 Task: Look for organic products only.
Action: Mouse moved to (22, 93)
Screenshot: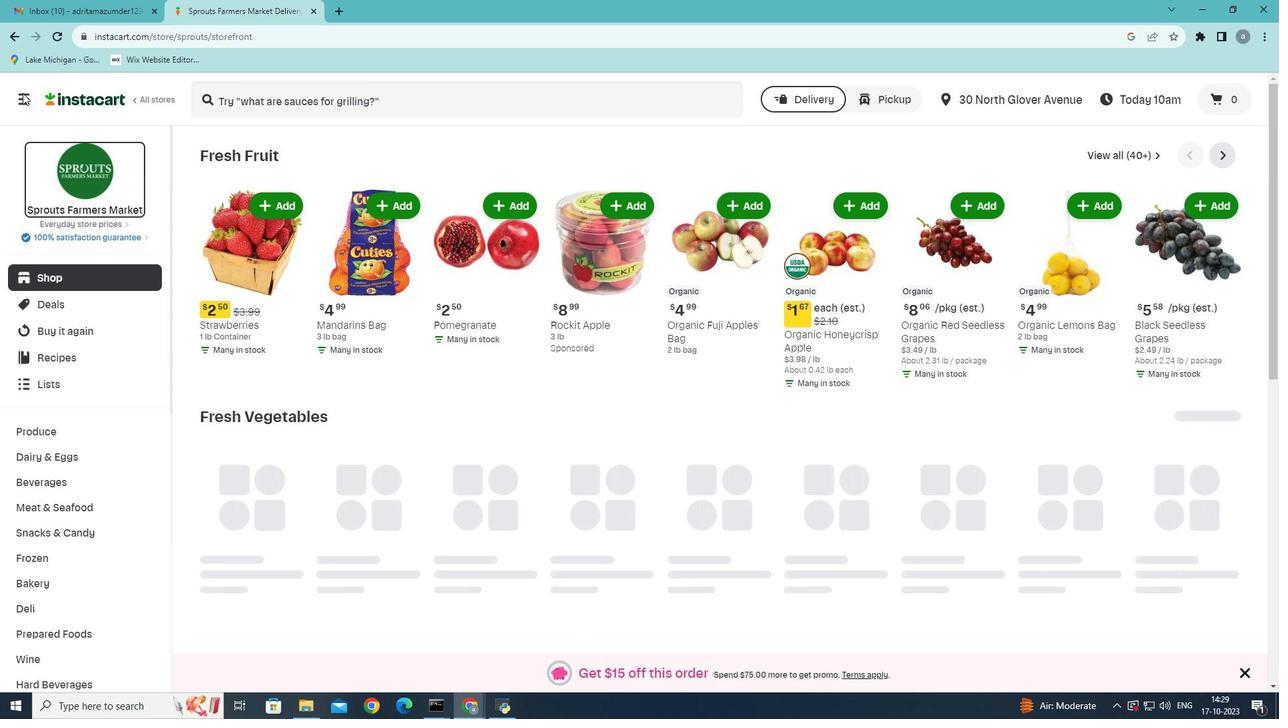 
Action: Mouse pressed left at (22, 93)
Screenshot: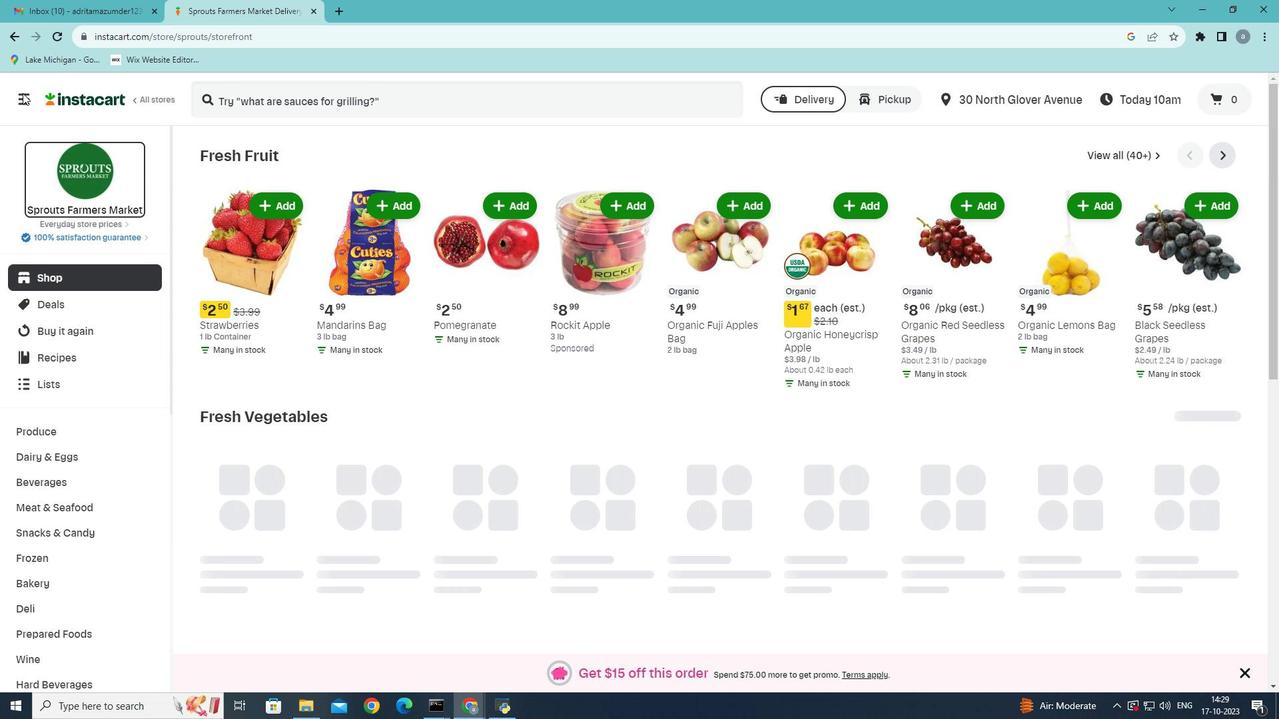 
Action: Mouse moved to (110, 391)
Screenshot: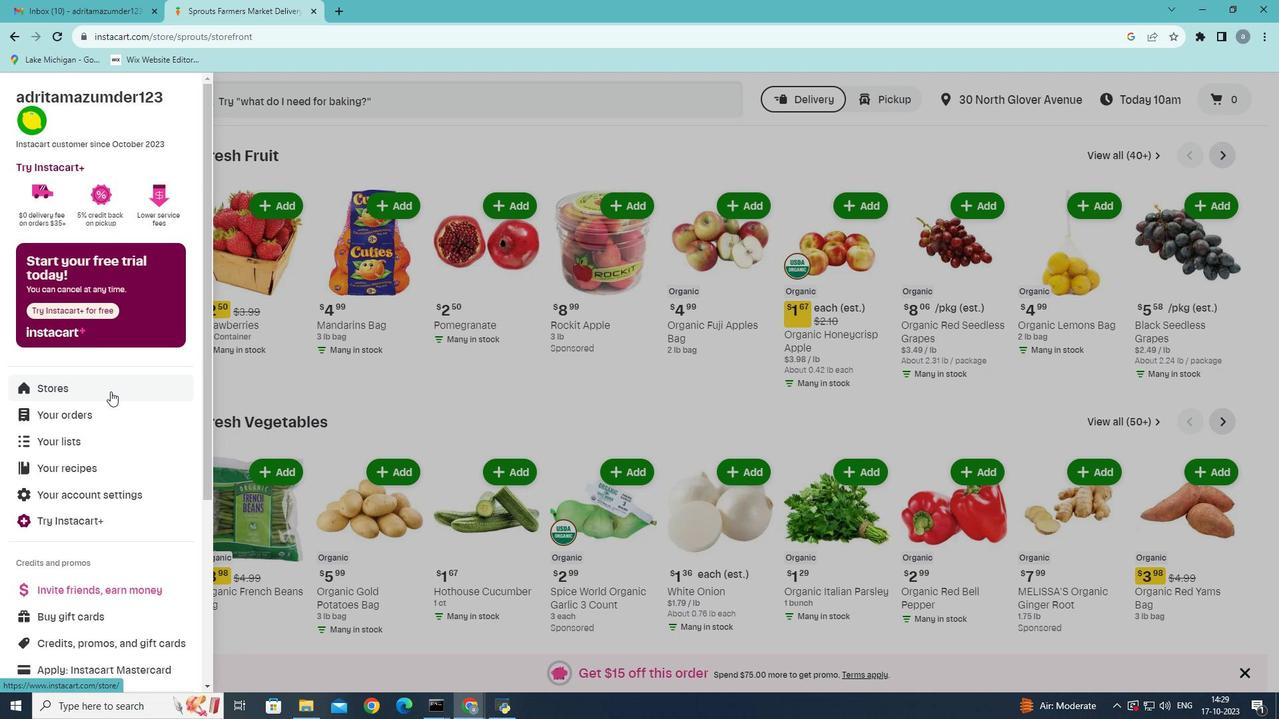 
Action: Mouse pressed left at (110, 391)
Screenshot: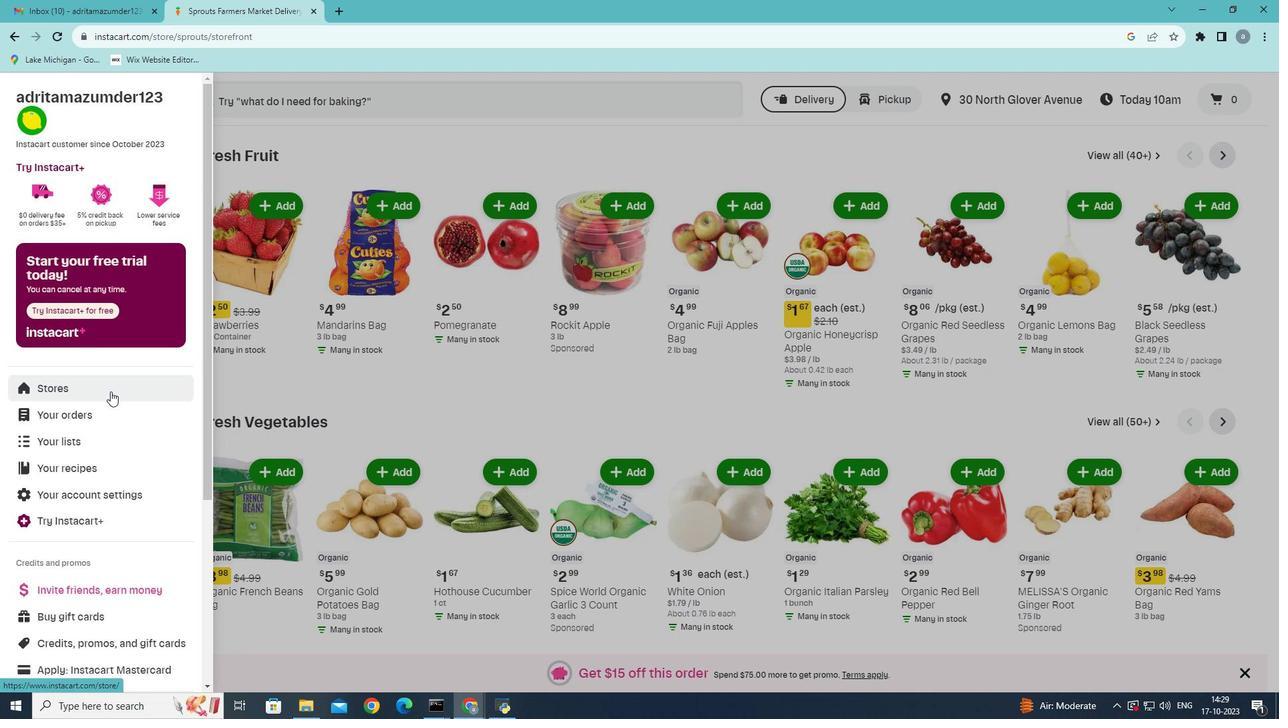 
Action: Mouse moved to (295, 151)
Screenshot: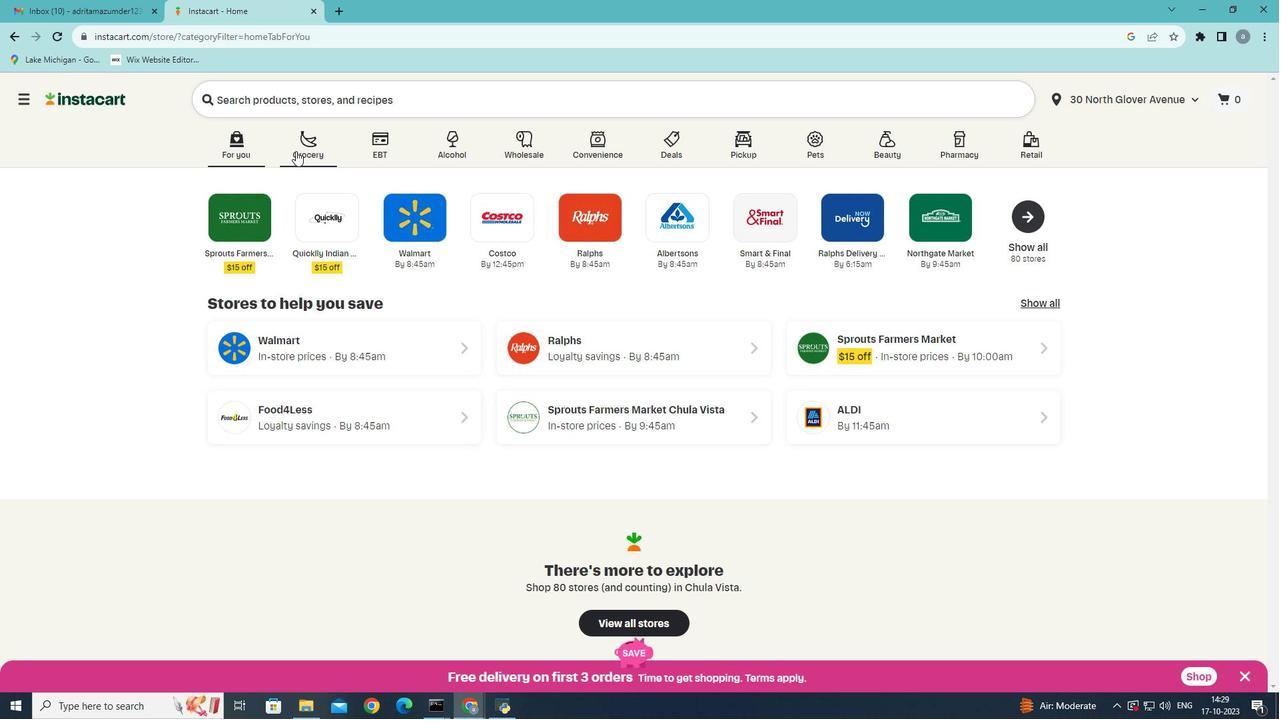 
Action: Mouse pressed left at (295, 151)
Screenshot: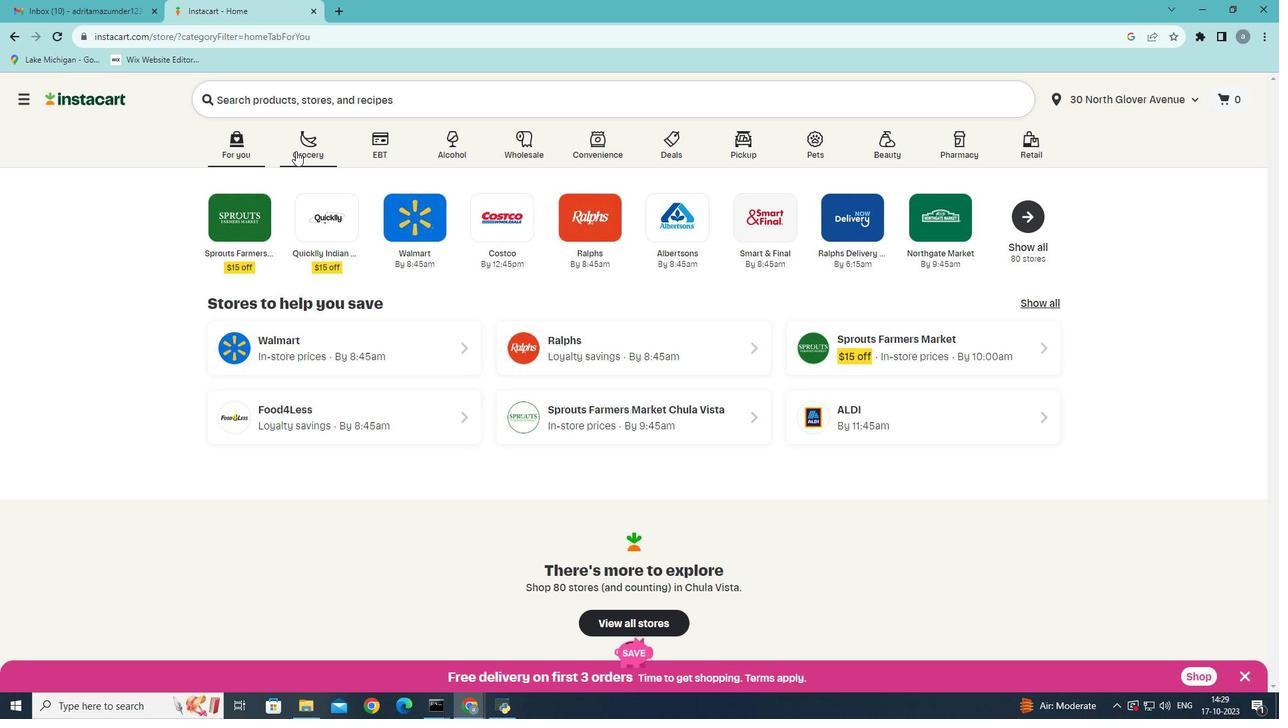 
Action: Mouse moved to (875, 316)
Screenshot: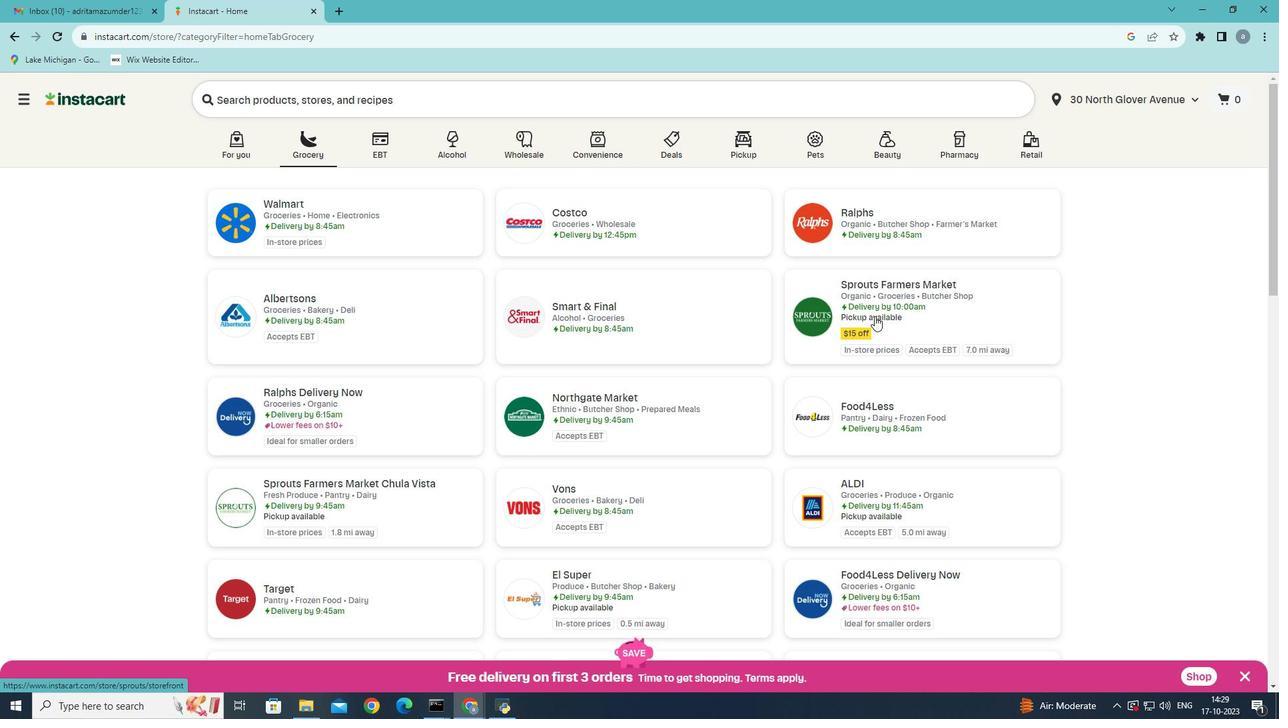 
Action: Mouse pressed left at (875, 316)
Screenshot: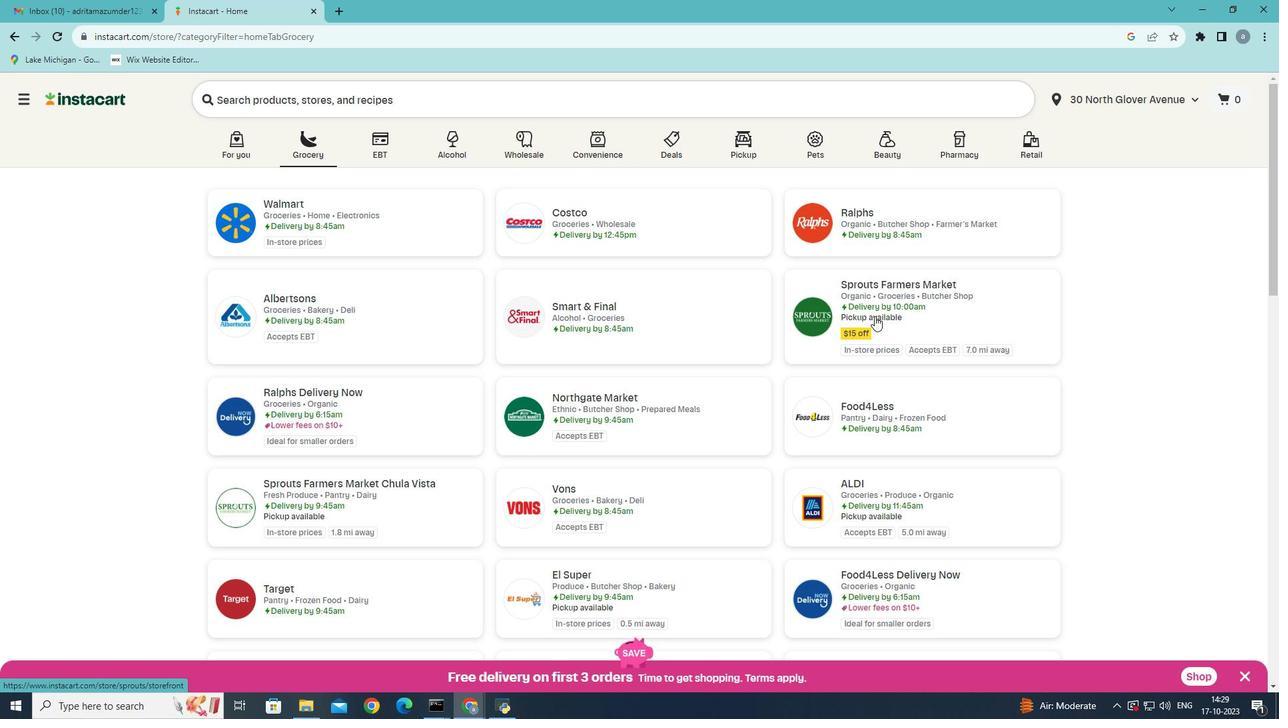 
Action: Mouse moved to (50, 500)
Screenshot: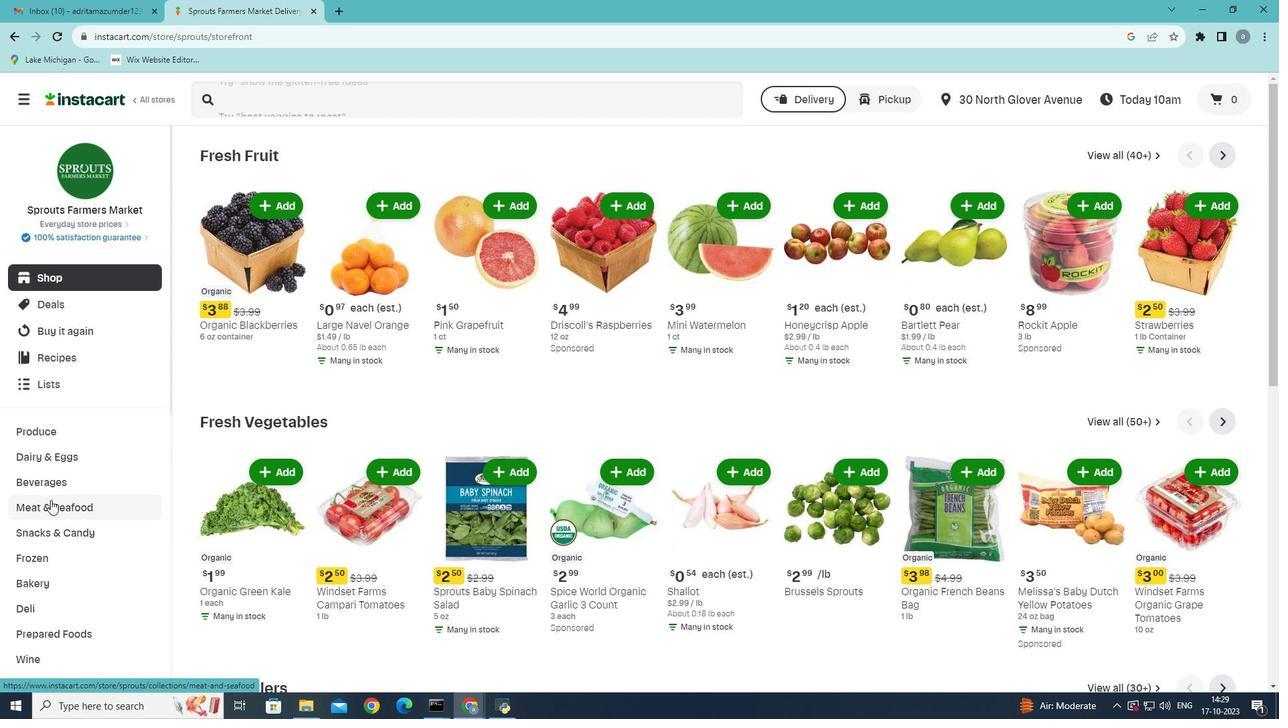 
Action: Mouse pressed left at (50, 500)
Screenshot: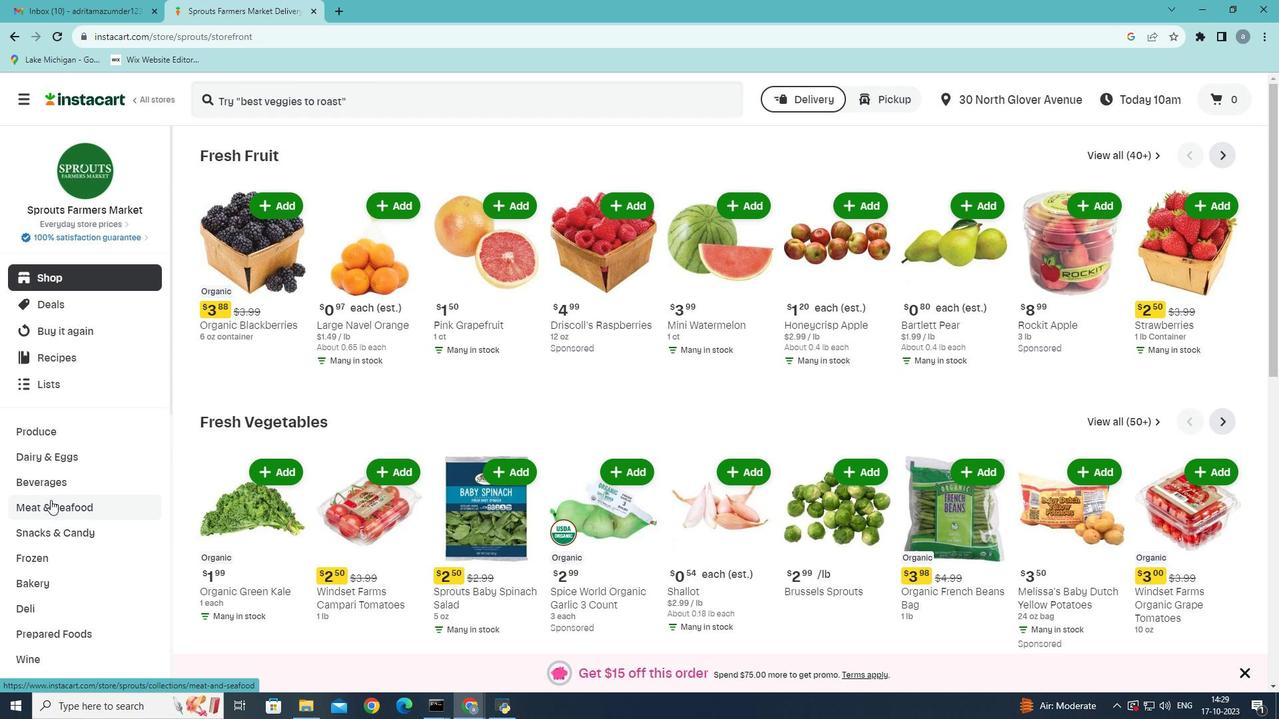 
Action: Mouse moved to (378, 183)
Screenshot: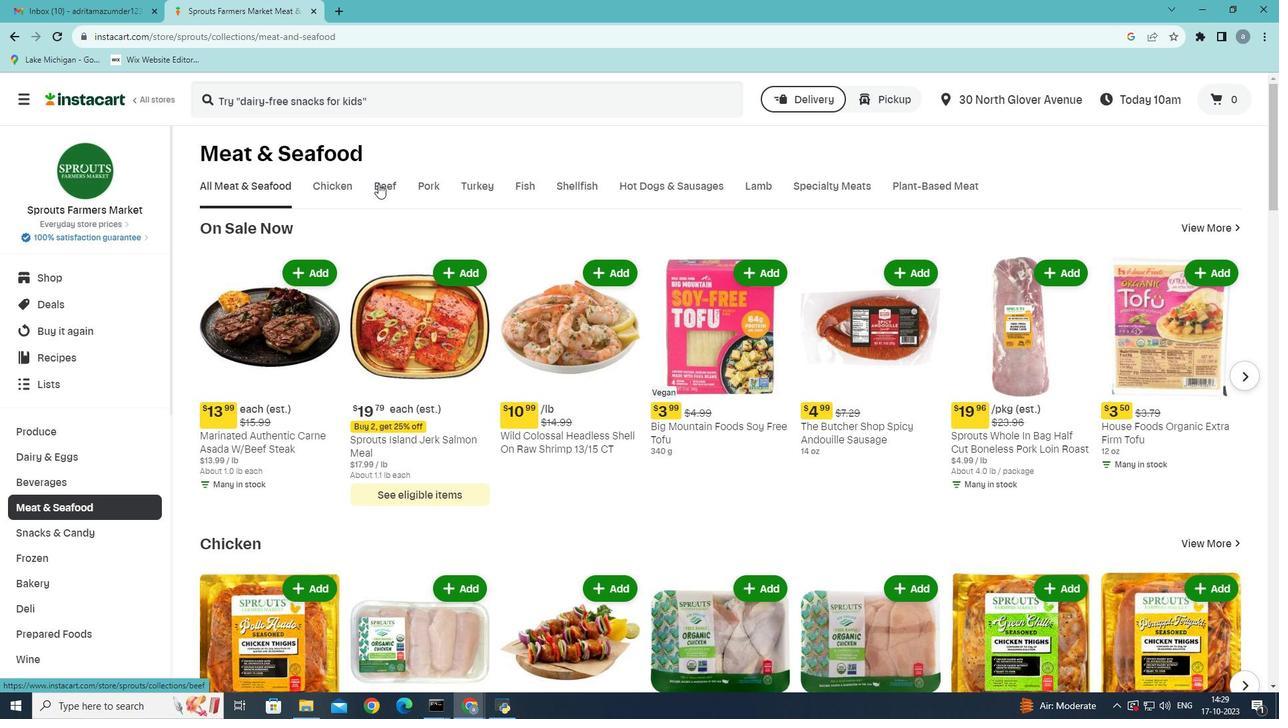 
Action: Mouse pressed left at (378, 183)
Screenshot: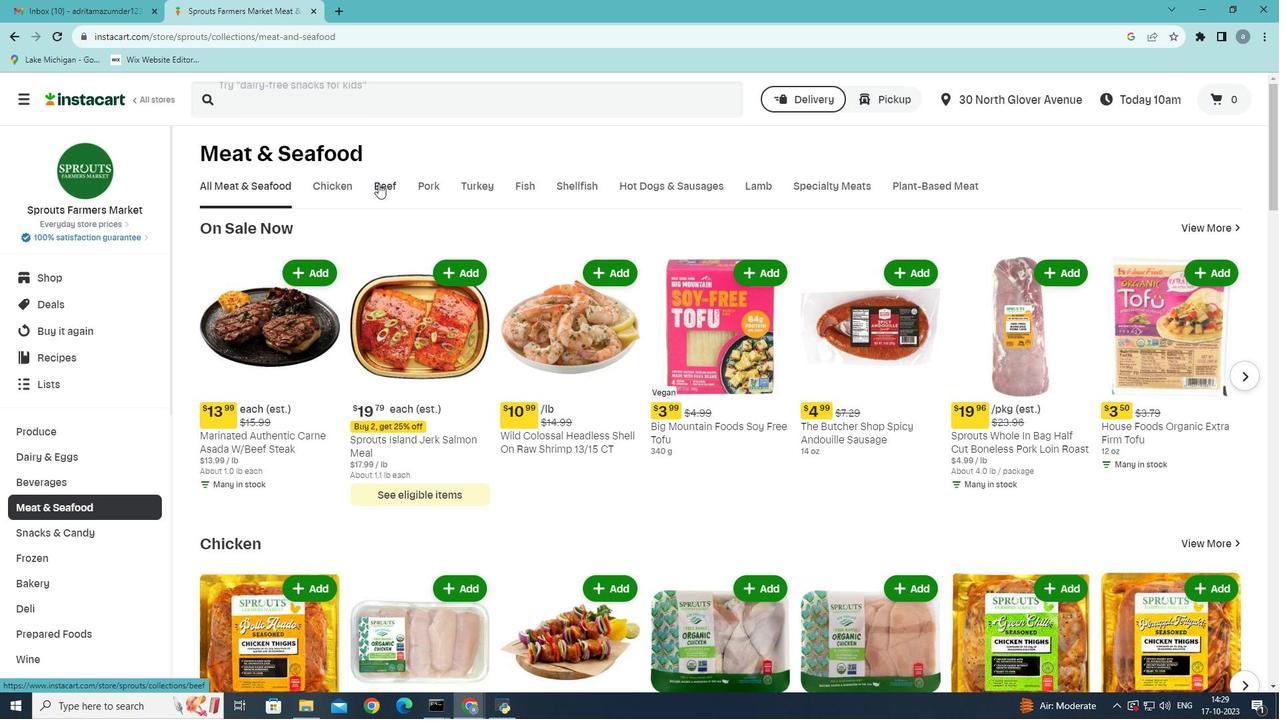 
Action: Mouse moved to (359, 249)
Screenshot: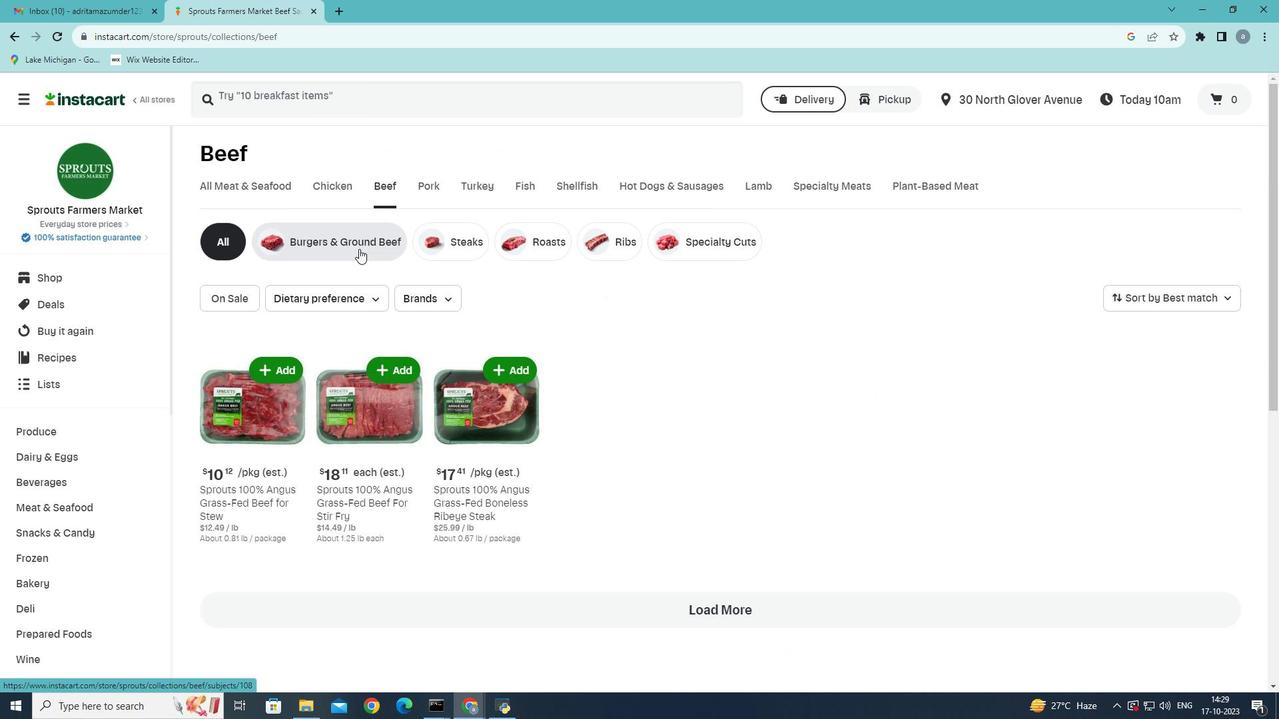 
Action: Mouse pressed left at (359, 249)
Screenshot: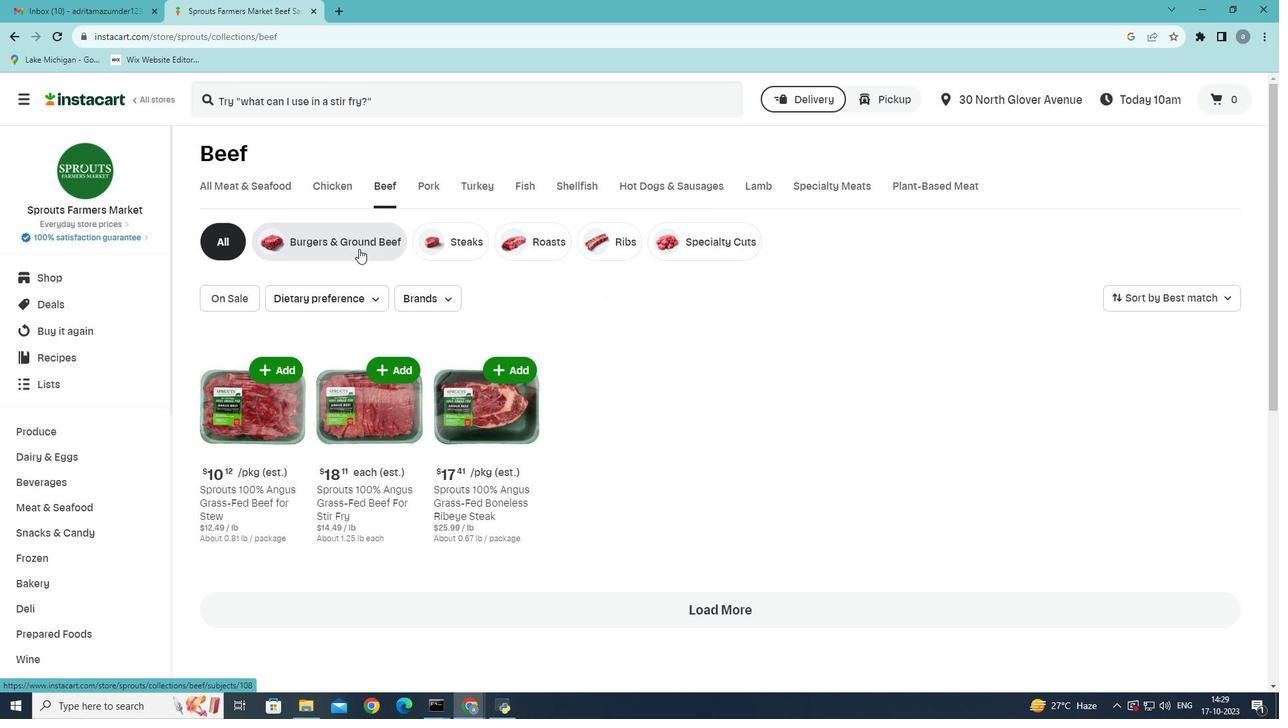 
Action: Mouse moved to (373, 301)
Screenshot: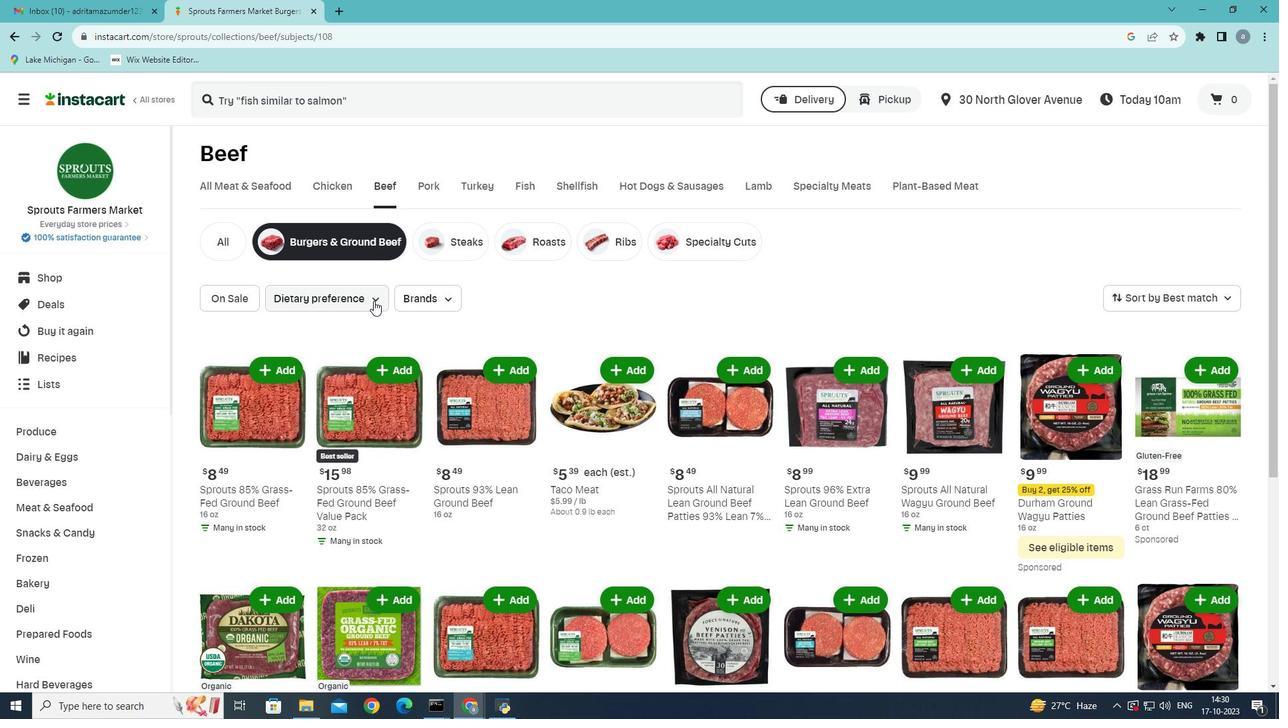 
Action: Mouse pressed left at (373, 301)
Screenshot: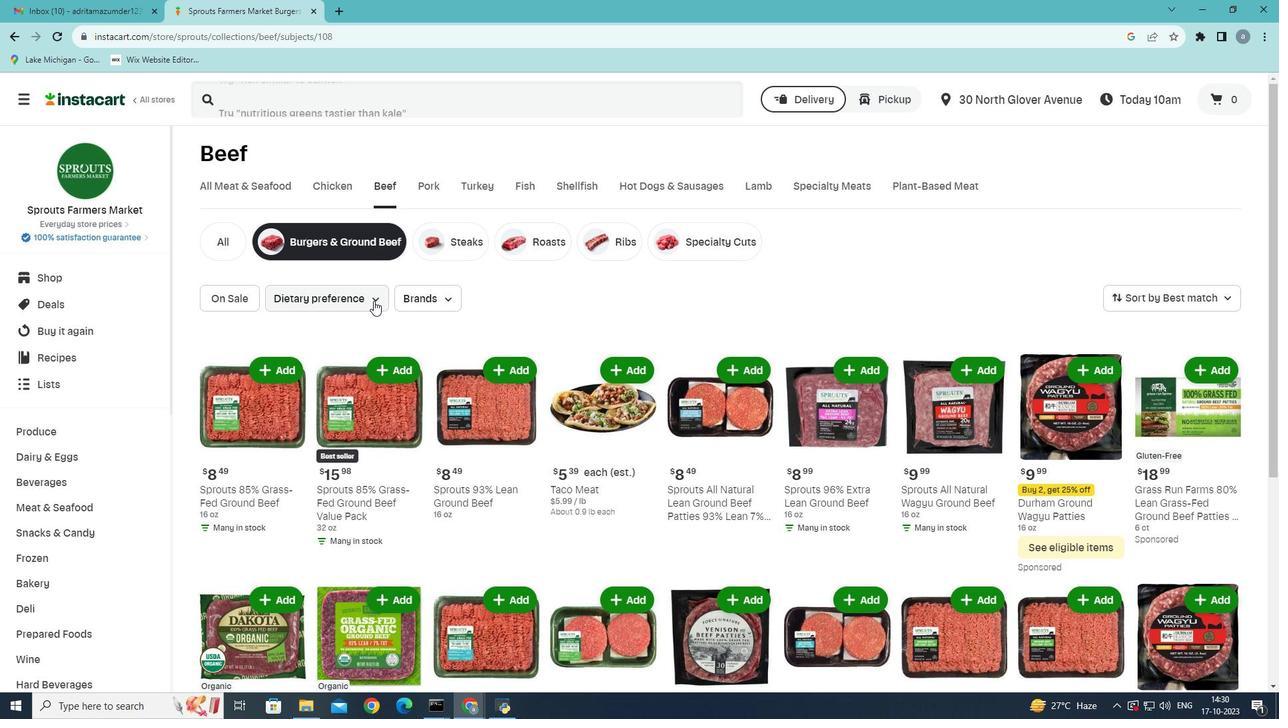 
Action: Mouse moved to (296, 372)
Screenshot: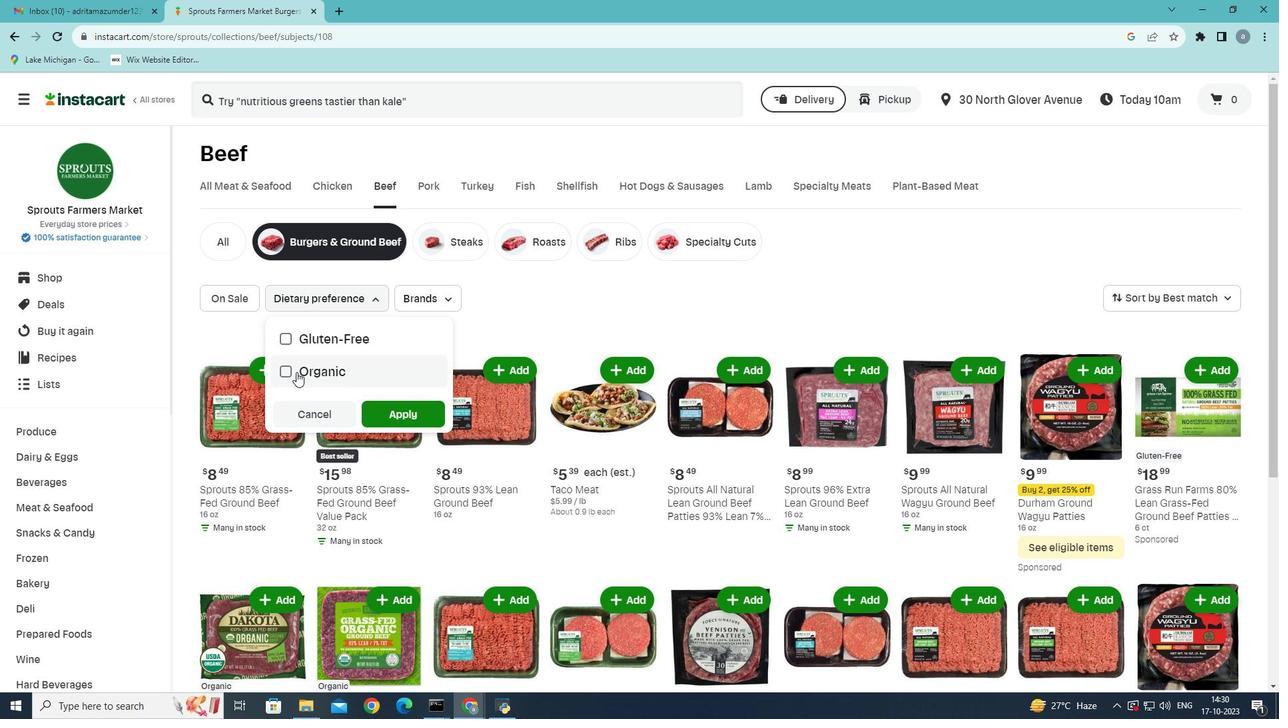 
Action: Mouse pressed left at (296, 372)
Screenshot: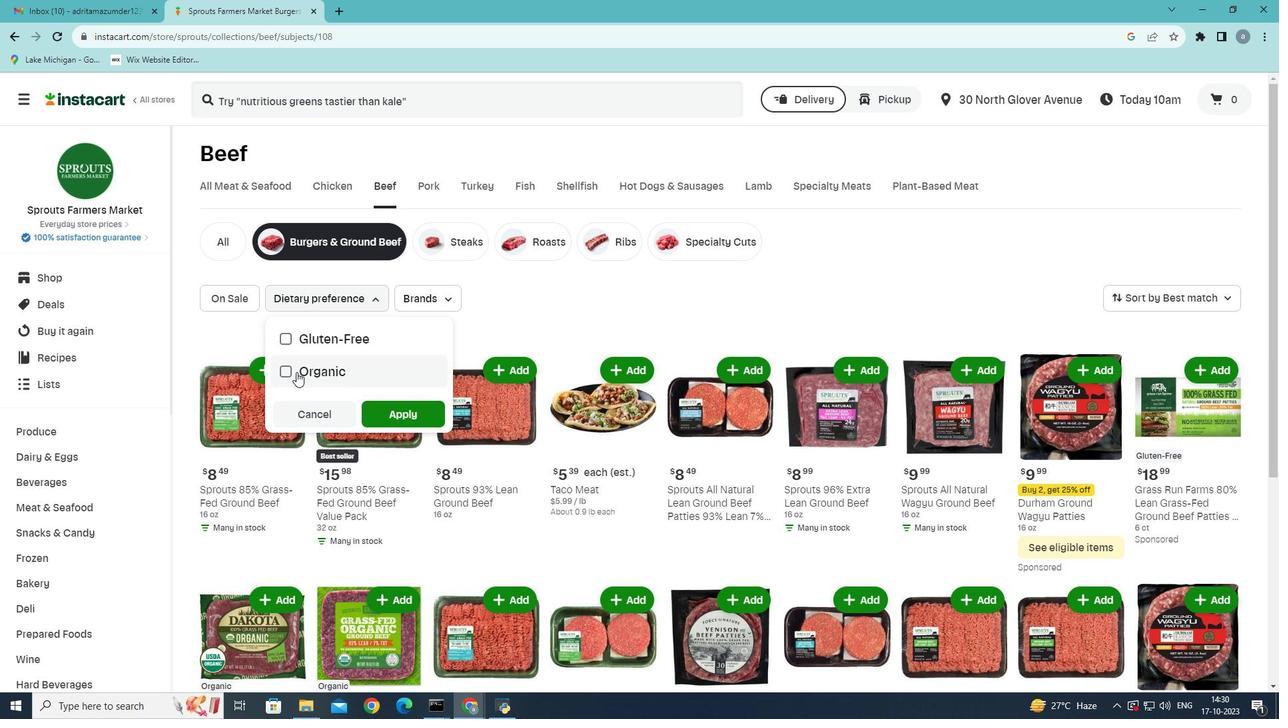 
Action: Mouse moved to (397, 413)
Screenshot: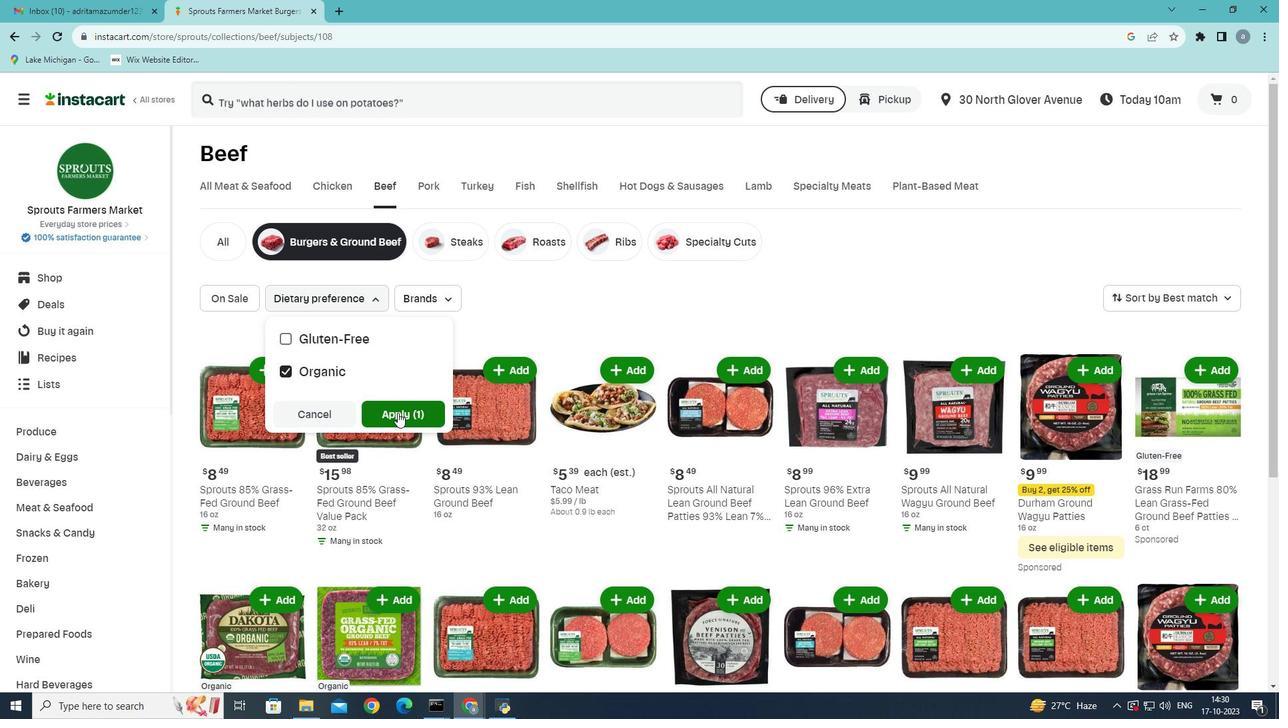 
Action: Mouse pressed left at (397, 413)
Screenshot: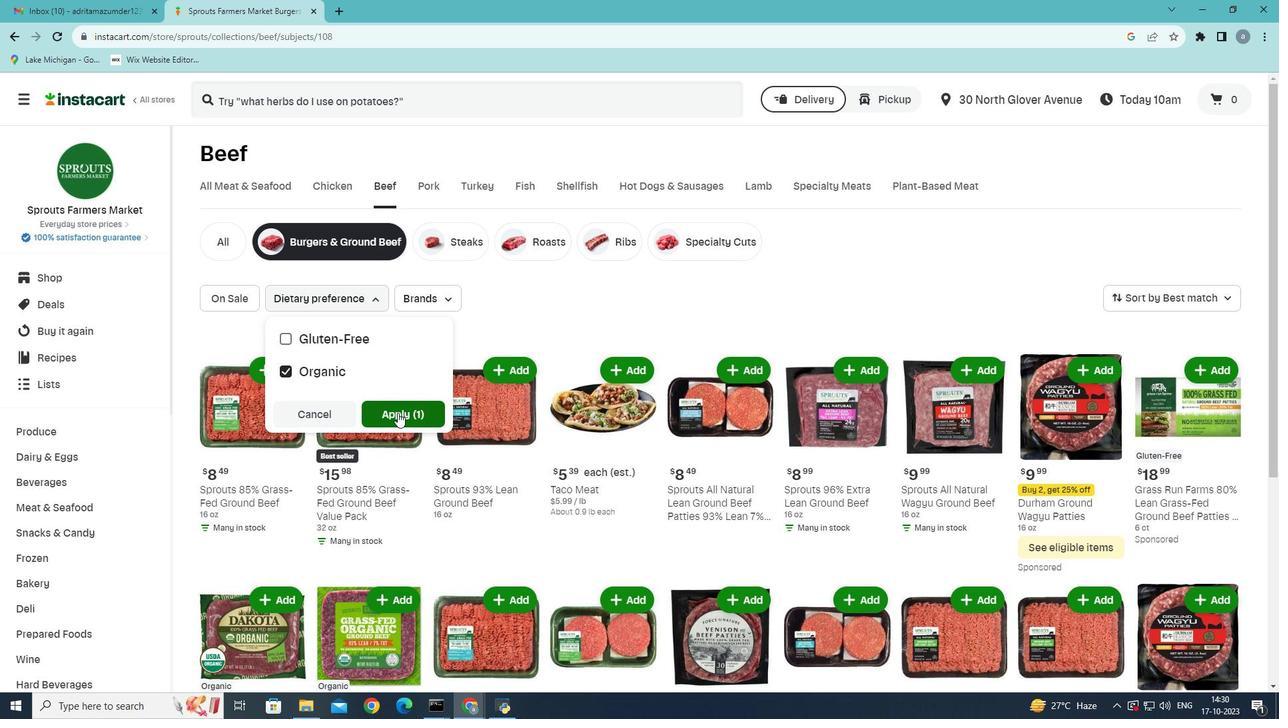 
Action: Mouse moved to (397, 409)
Screenshot: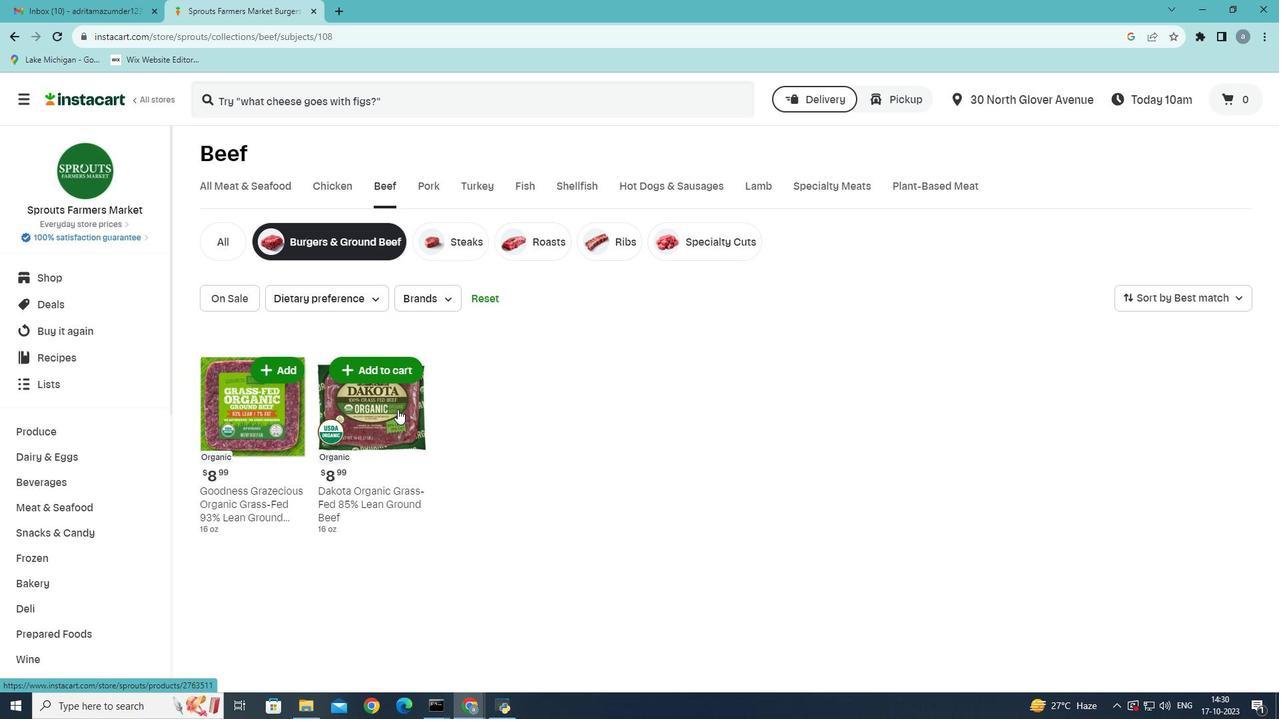 
